 Task: Check the sale-to-list ratio of gas cooktop in the last 1 year.
Action: Mouse moved to (819, 185)
Screenshot: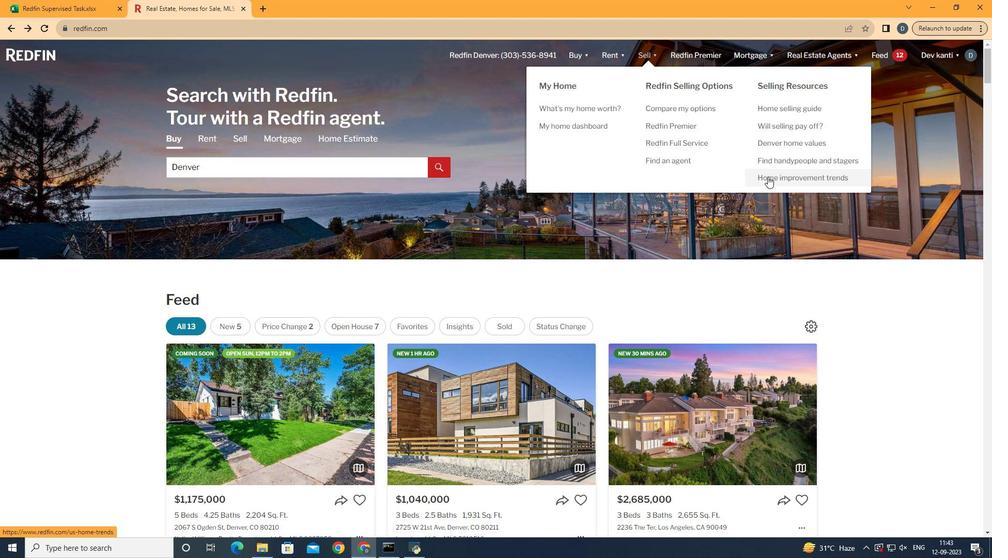
Action: Mouse pressed left at (819, 185)
Screenshot: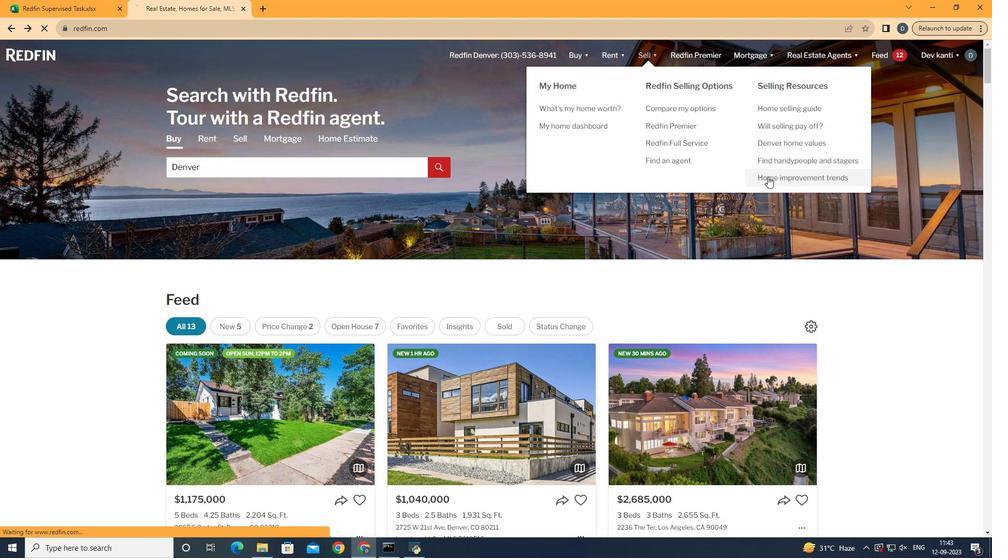 
Action: Mouse moved to (283, 207)
Screenshot: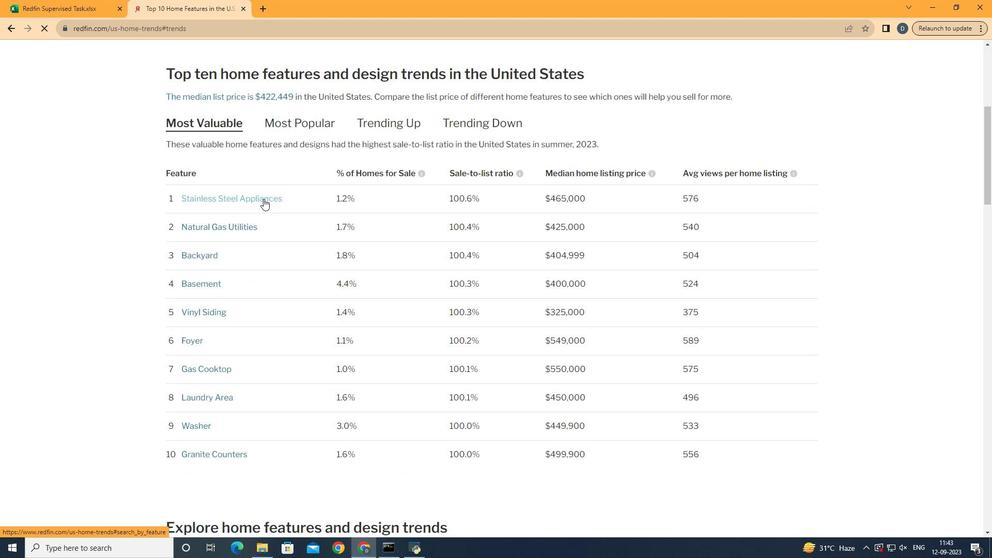 
Action: Mouse pressed left at (283, 207)
Screenshot: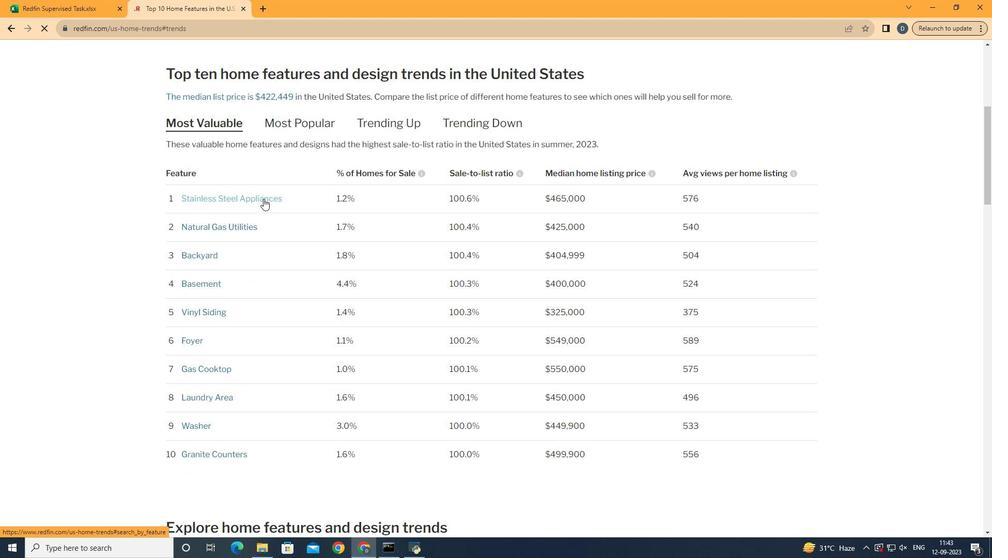 
Action: Mouse moved to (322, 251)
Screenshot: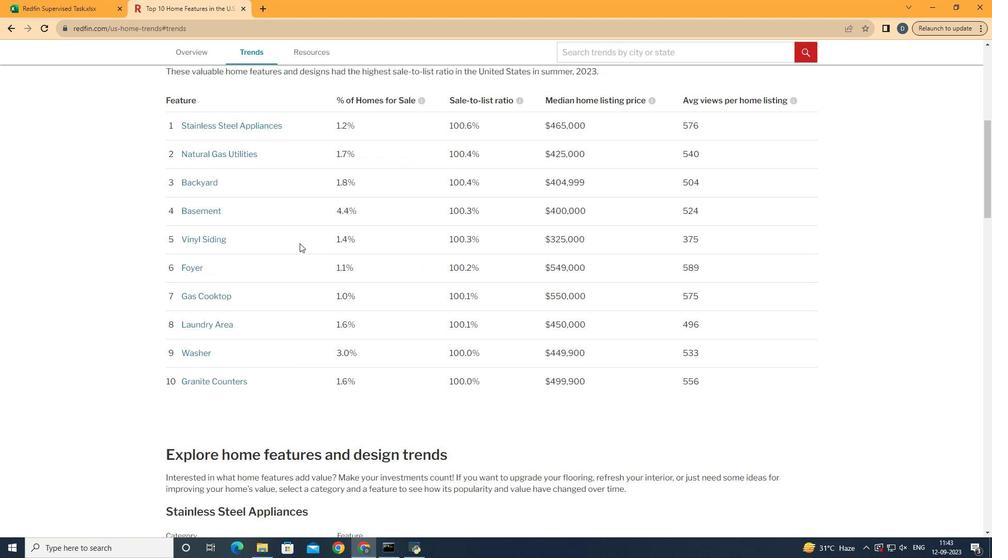 
Action: Mouse scrolled (322, 250) with delta (0, 0)
Screenshot: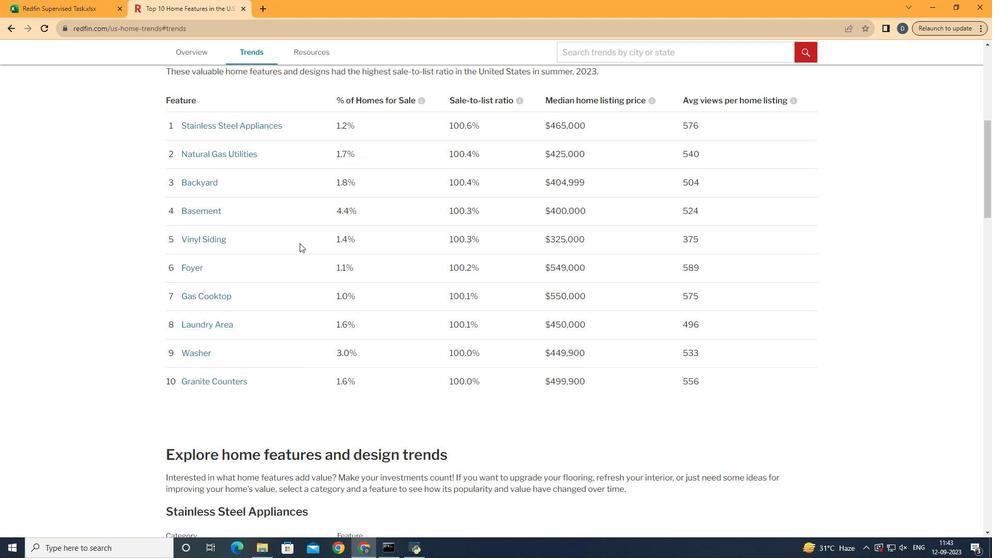 
Action: Mouse scrolled (322, 250) with delta (0, 0)
Screenshot: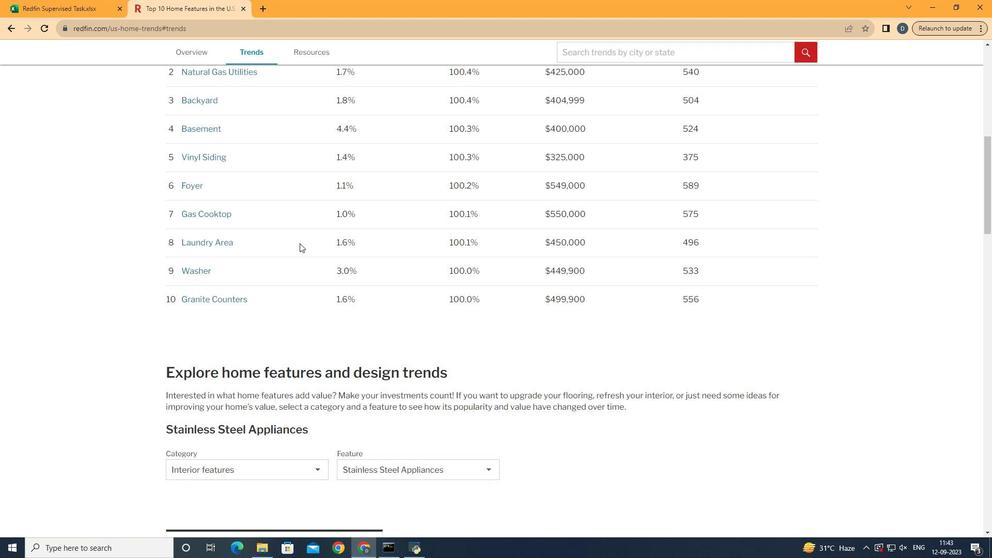 
Action: Mouse scrolled (322, 250) with delta (0, 0)
Screenshot: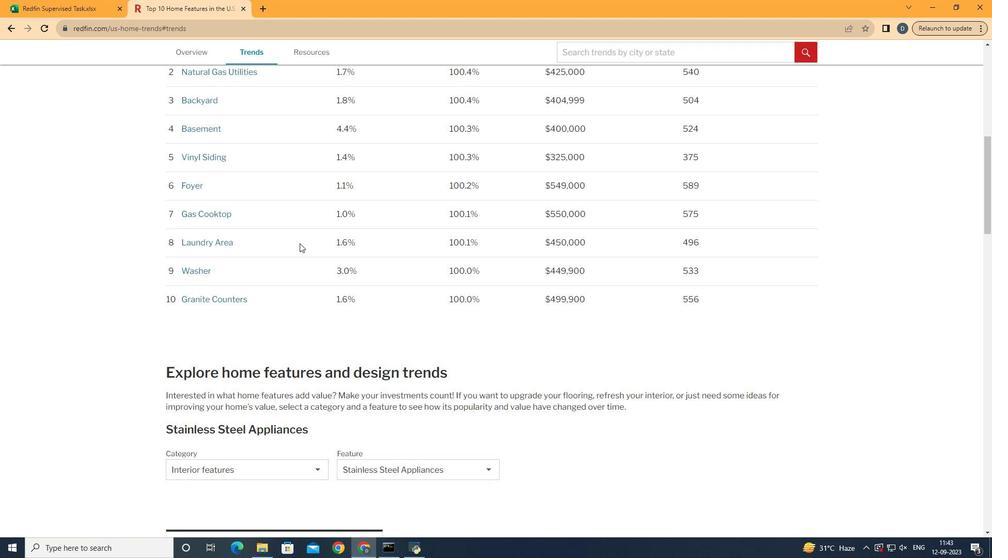 
Action: Mouse moved to (324, 250)
Screenshot: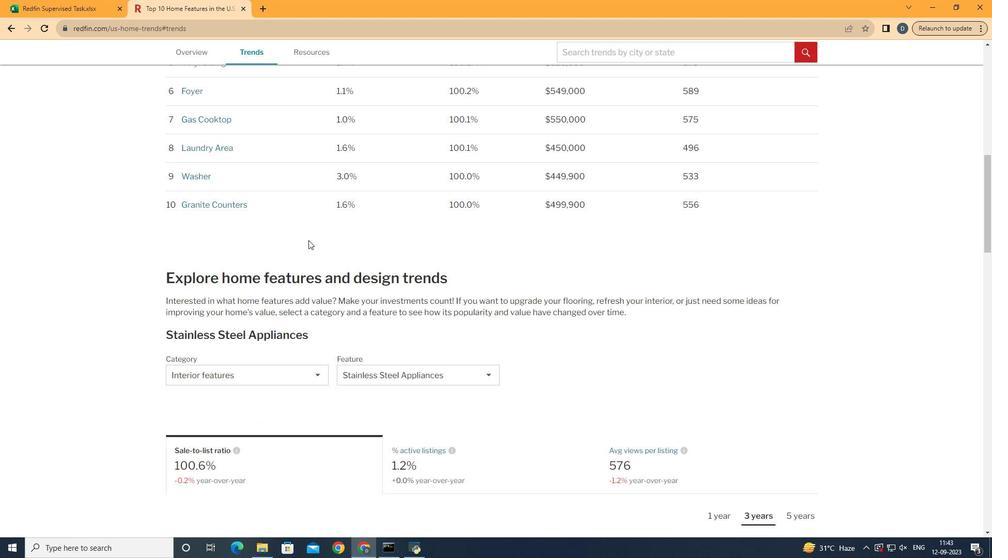 
Action: Mouse scrolled (324, 250) with delta (0, 0)
Screenshot: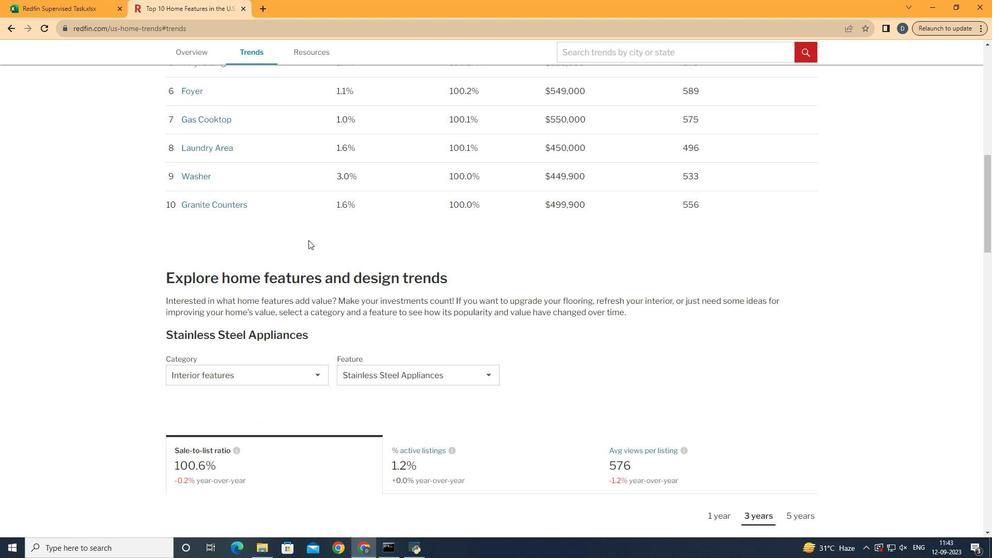 
Action: Mouse moved to (326, 249)
Screenshot: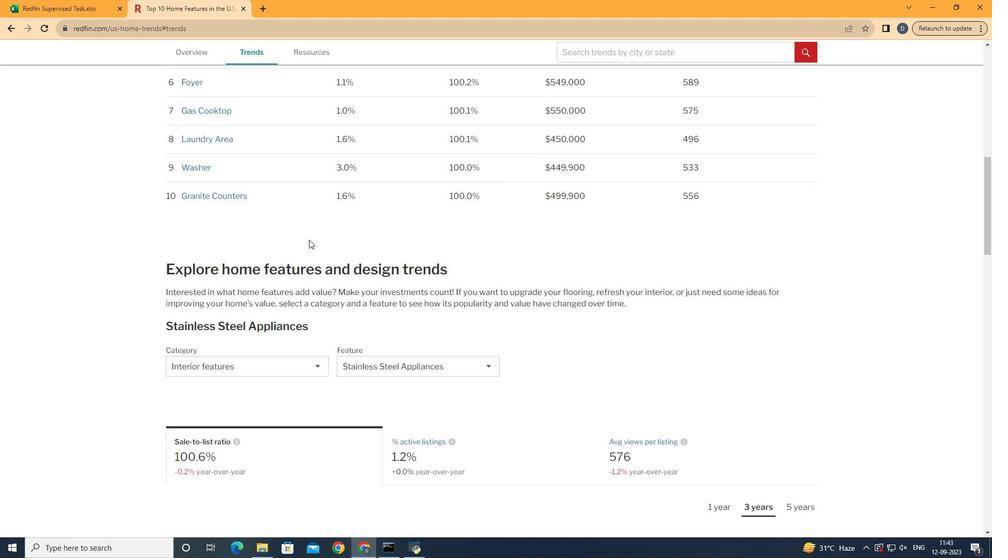 
Action: Mouse scrolled (326, 249) with delta (0, 0)
Screenshot: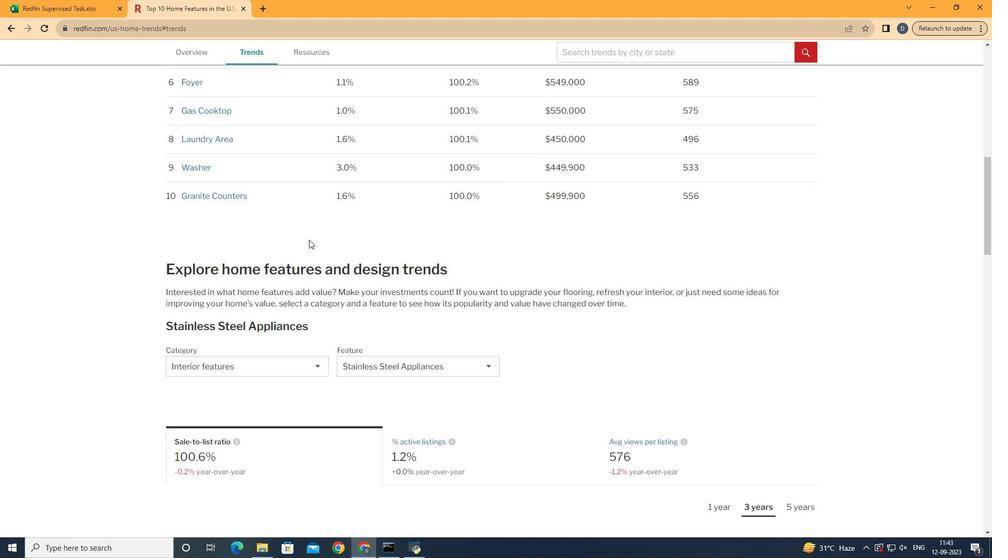 
Action: Mouse moved to (331, 247)
Screenshot: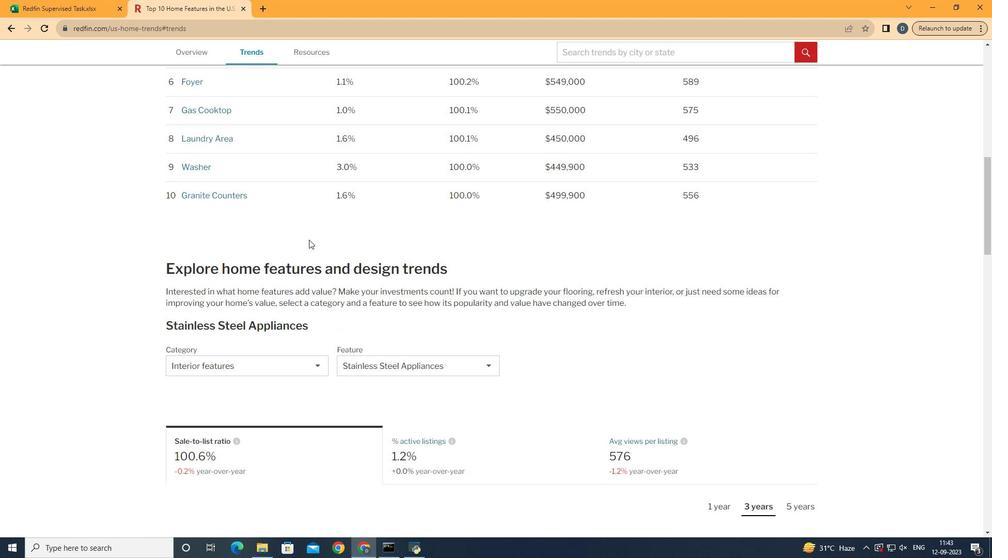 
Action: Mouse scrolled (331, 247) with delta (0, 0)
Screenshot: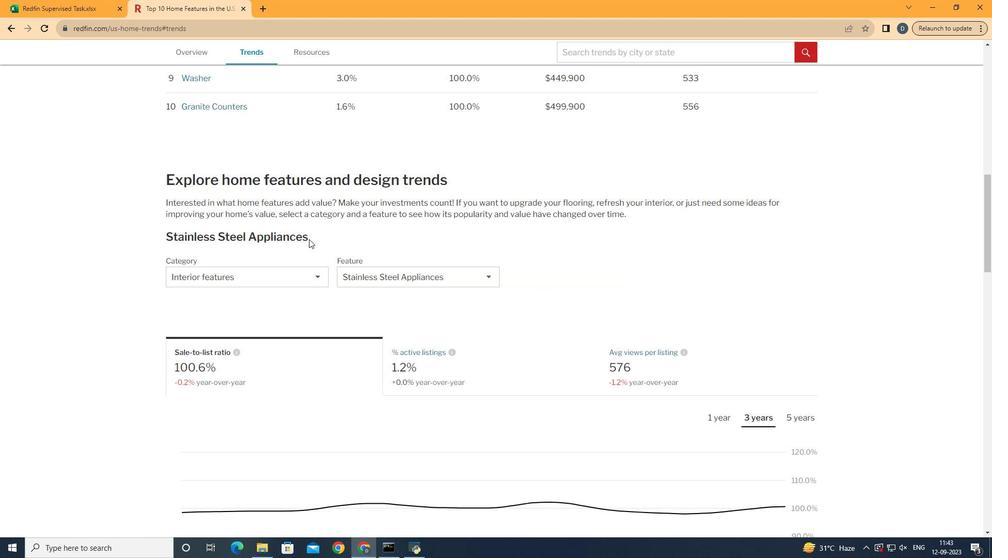 
Action: Mouse moved to (331, 247)
Screenshot: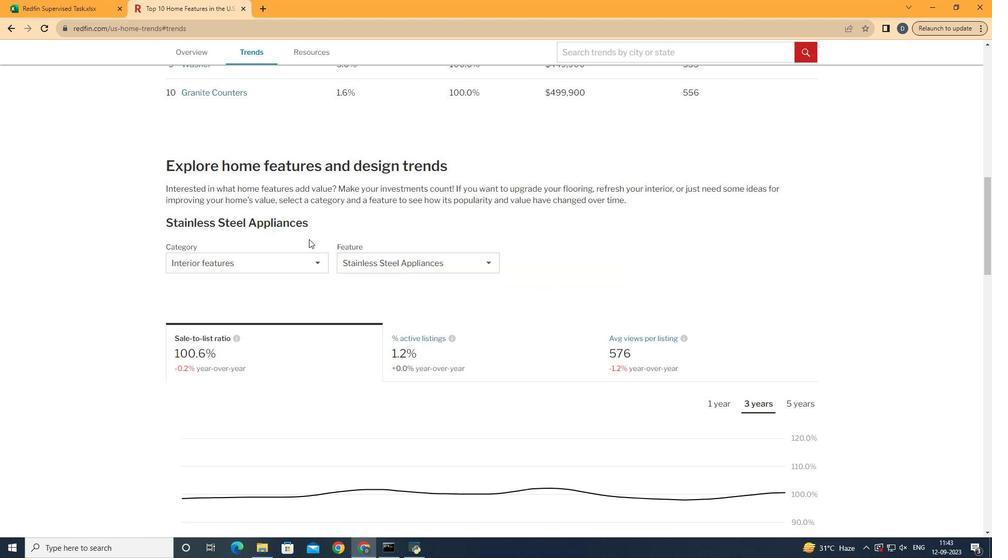 
Action: Mouse scrolled (331, 246) with delta (0, 0)
Screenshot: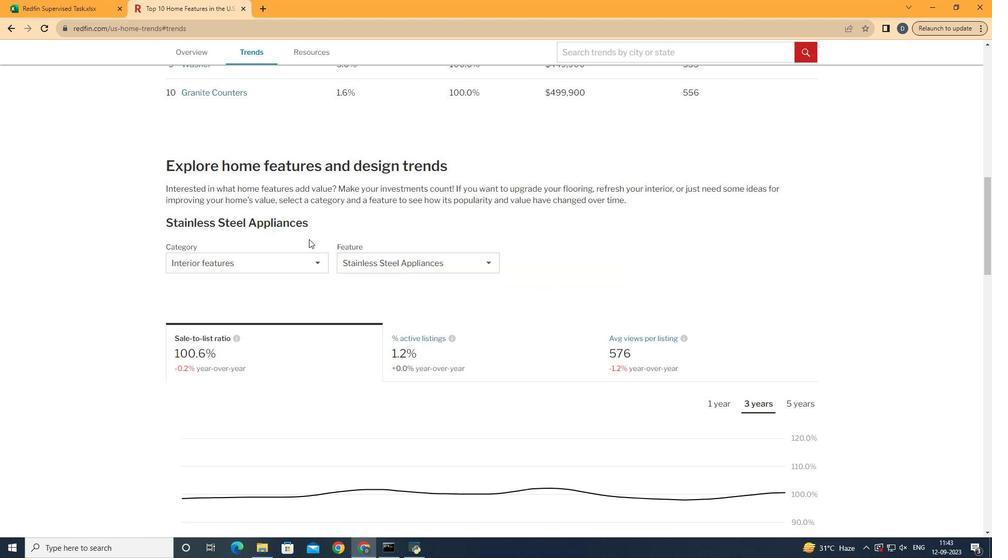 
Action: Mouse scrolled (331, 246) with delta (0, 0)
Screenshot: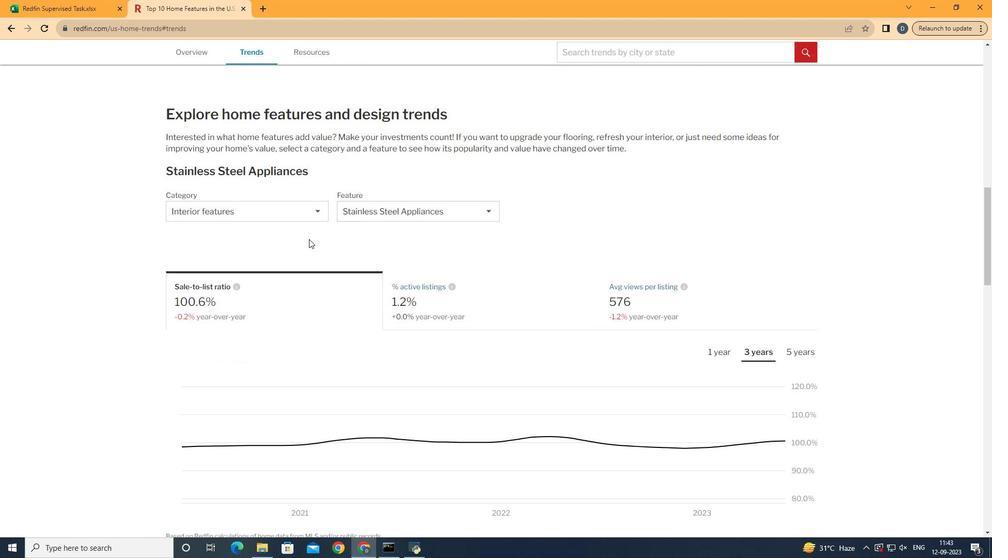 
Action: Mouse moved to (330, 222)
Screenshot: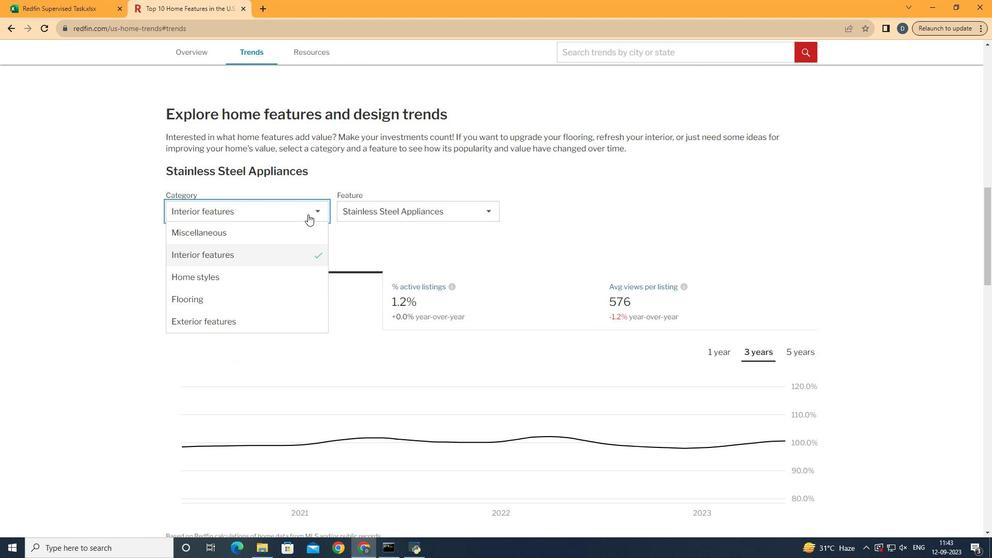 
Action: Mouse pressed left at (330, 222)
Screenshot: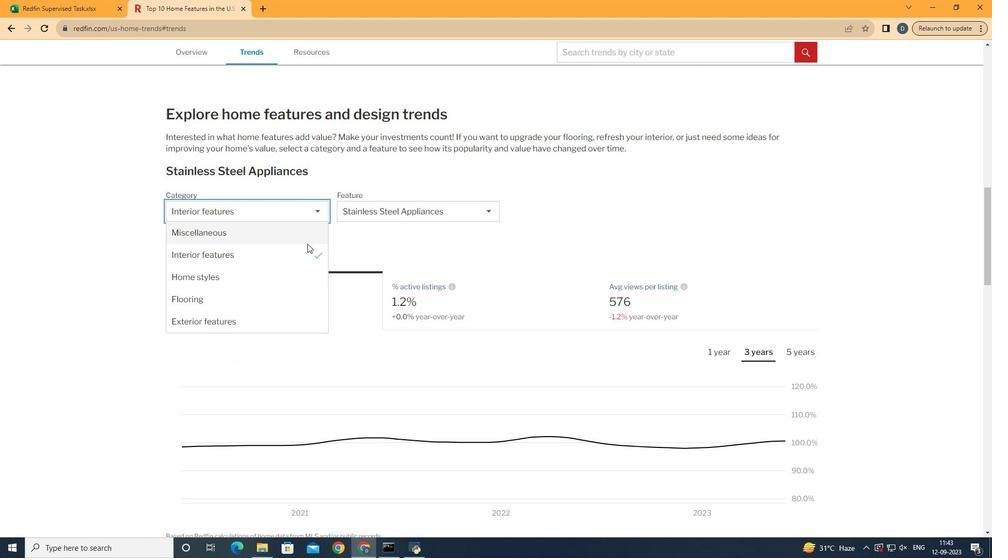 
Action: Mouse moved to (330, 268)
Screenshot: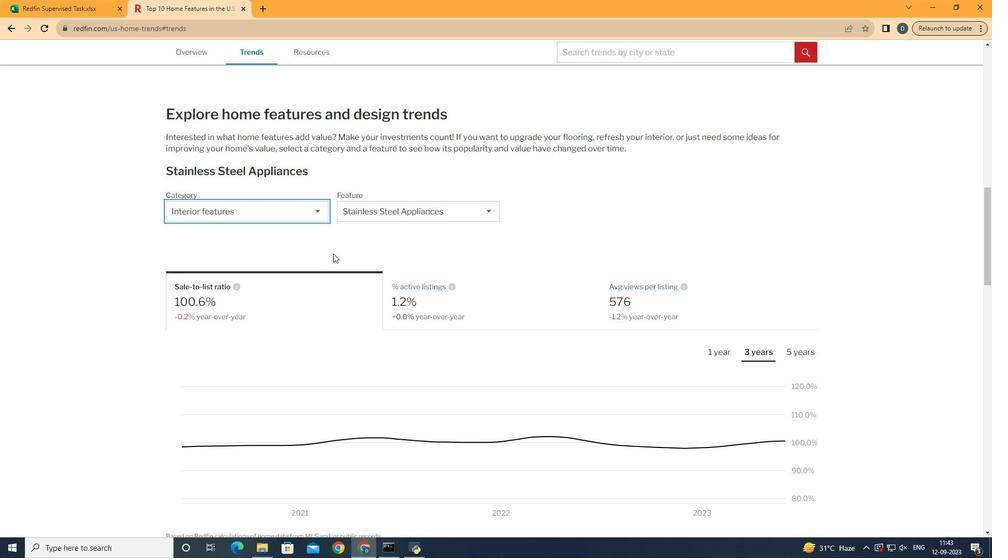 
Action: Mouse pressed left at (330, 268)
Screenshot: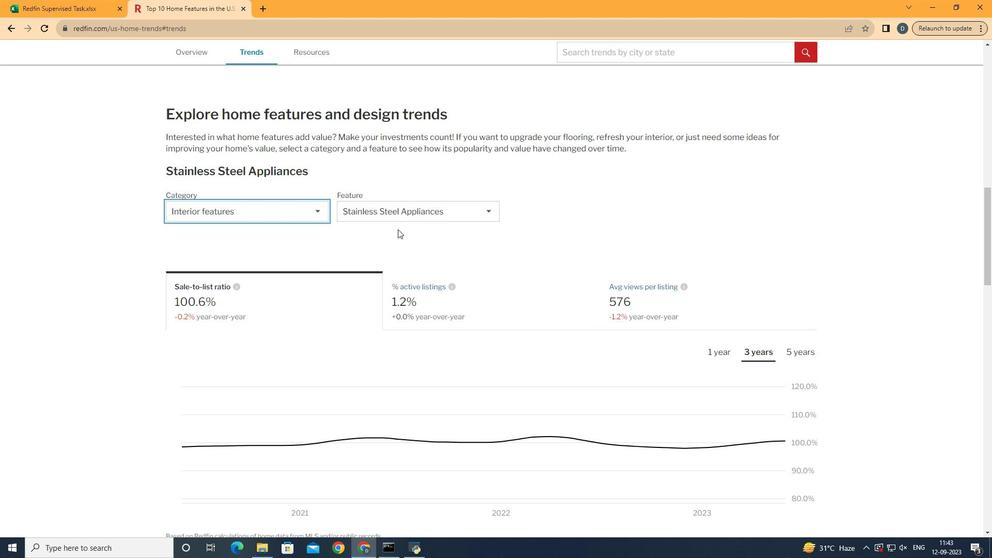 
Action: Mouse moved to (454, 223)
Screenshot: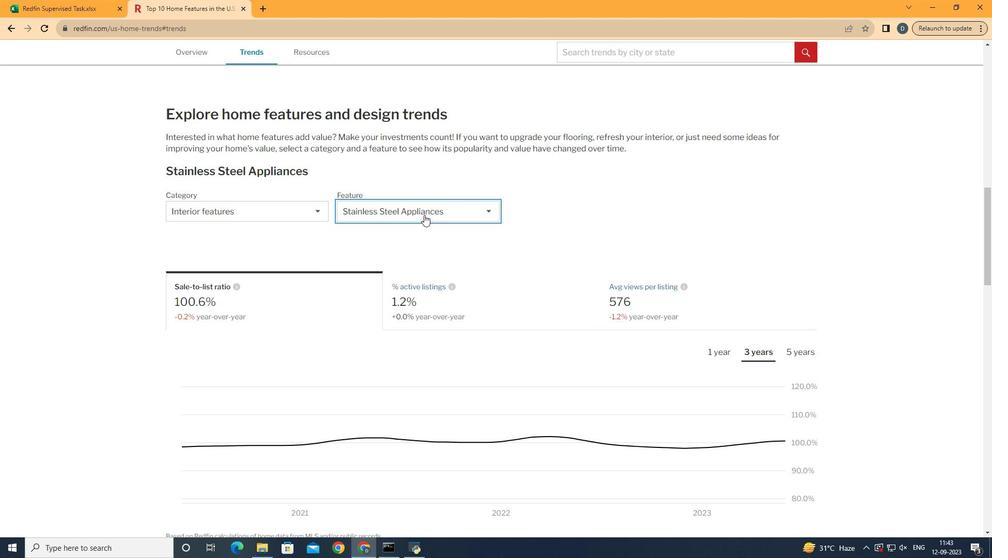 
Action: Mouse pressed left at (454, 223)
Screenshot: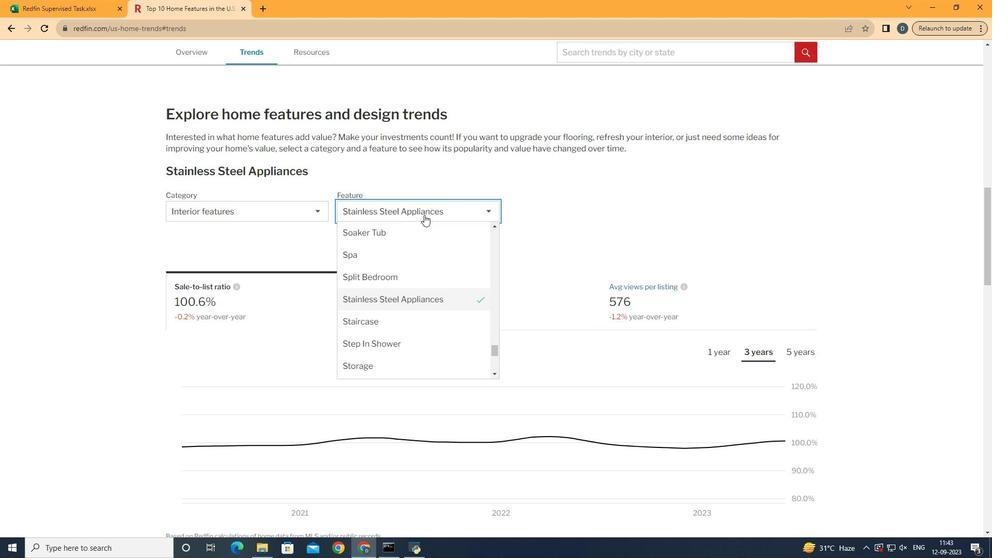 
Action: Mouse moved to (471, 309)
Screenshot: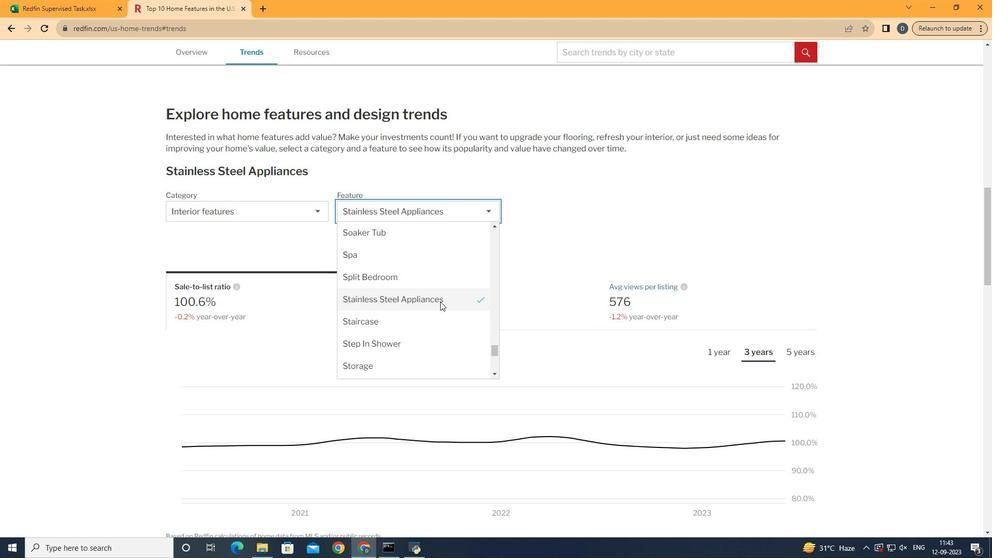 
Action: Mouse scrolled (471, 309) with delta (0, 0)
Screenshot: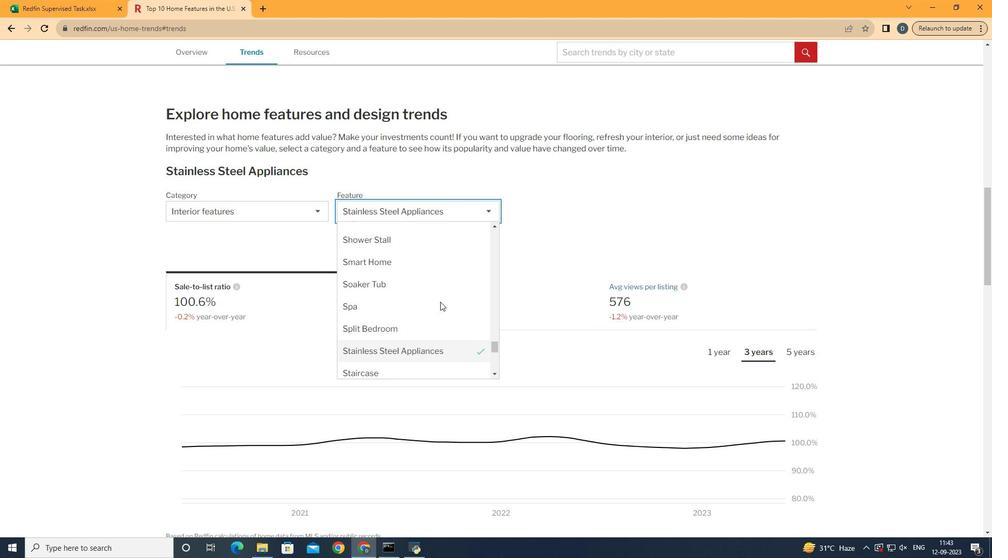 
Action: Mouse scrolled (471, 309) with delta (0, 0)
Screenshot: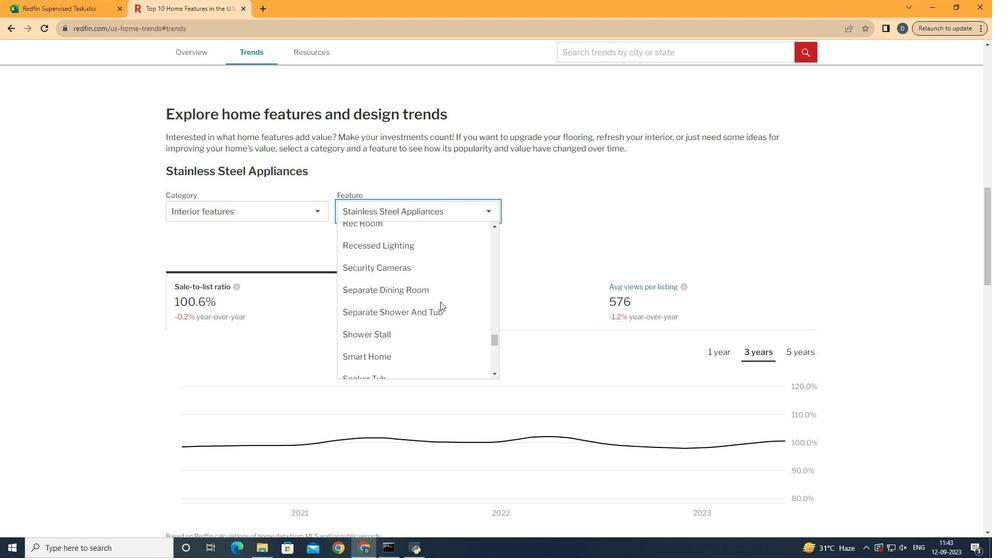 
Action: Mouse scrolled (471, 309) with delta (0, 0)
Screenshot: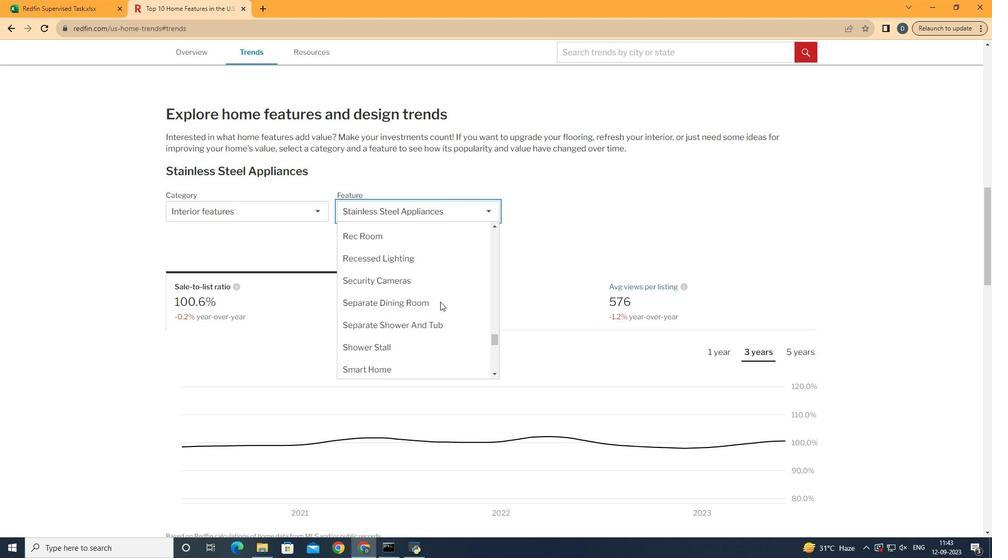 
Action: Mouse scrolled (471, 309) with delta (0, 0)
Screenshot: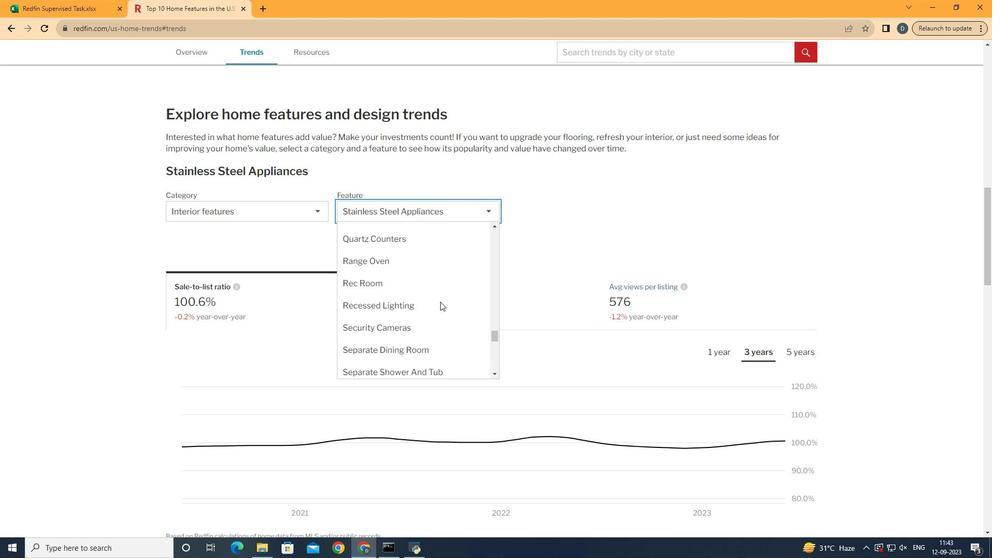 
Action: Mouse scrolled (471, 309) with delta (0, 0)
Screenshot: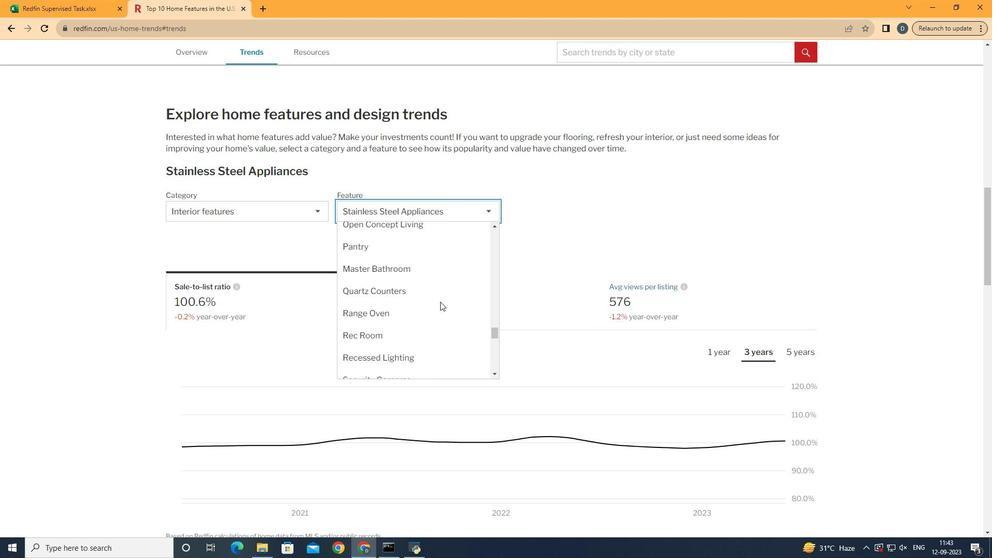 
Action: Mouse scrolled (471, 309) with delta (0, 0)
Screenshot: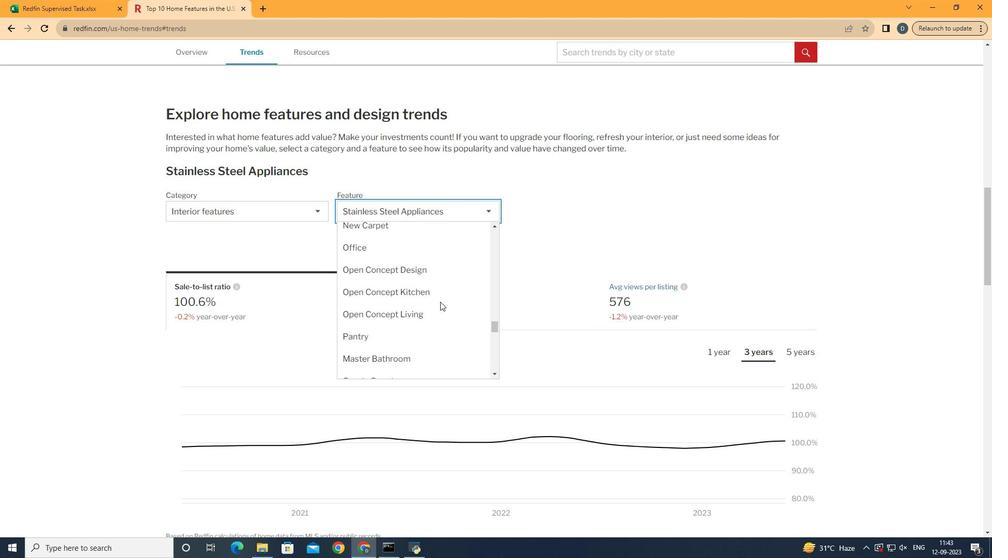 
Action: Mouse scrolled (471, 309) with delta (0, 0)
Screenshot: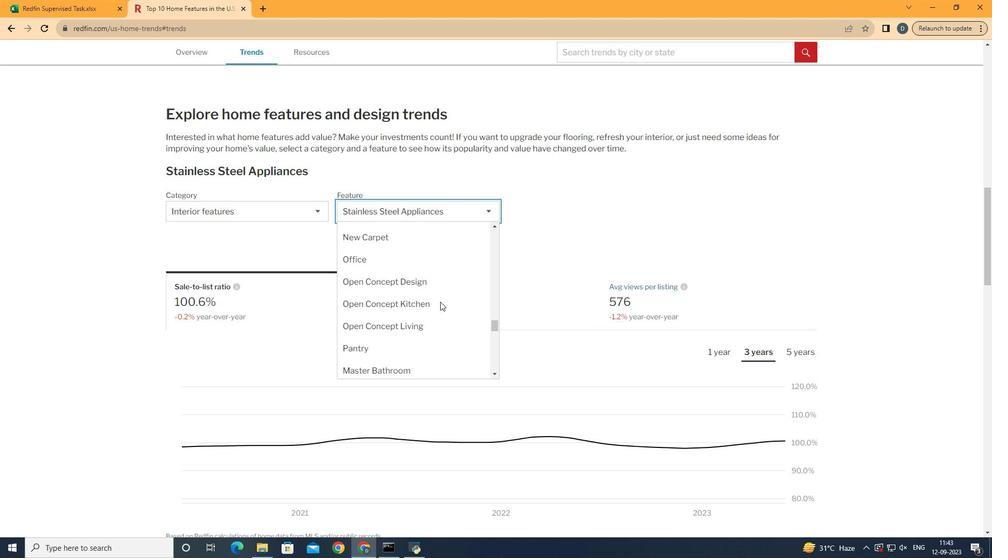 
Action: Mouse scrolled (471, 309) with delta (0, 0)
Screenshot: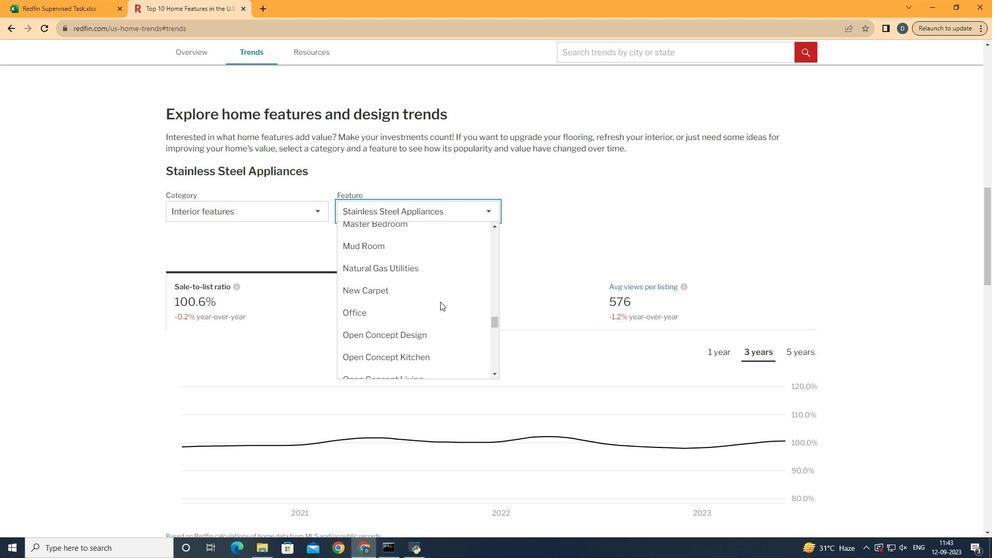 
Action: Mouse scrolled (471, 309) with delta (0, 0)
Screenshot: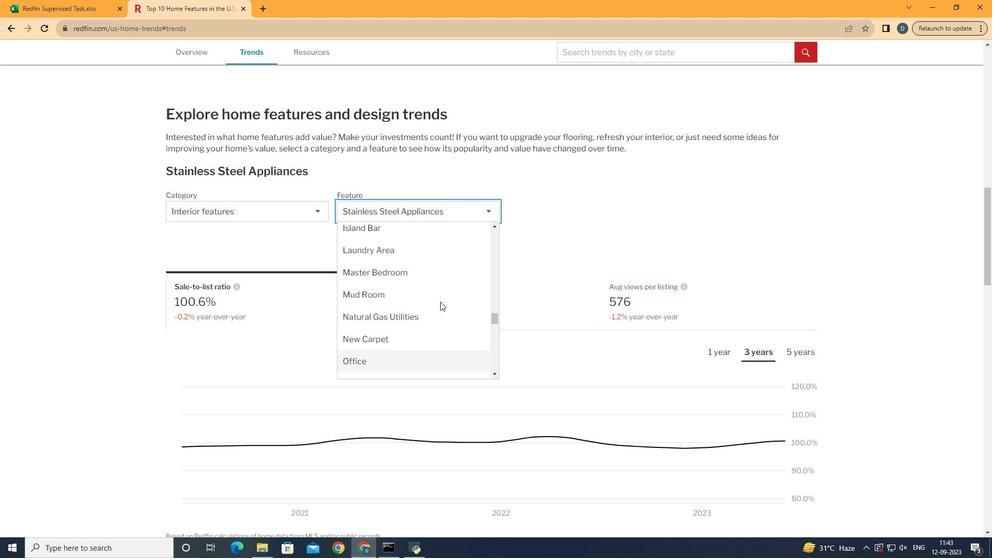 
Action: Mouse scrolled (471, 309) with delta (0, 0)
Screenshot: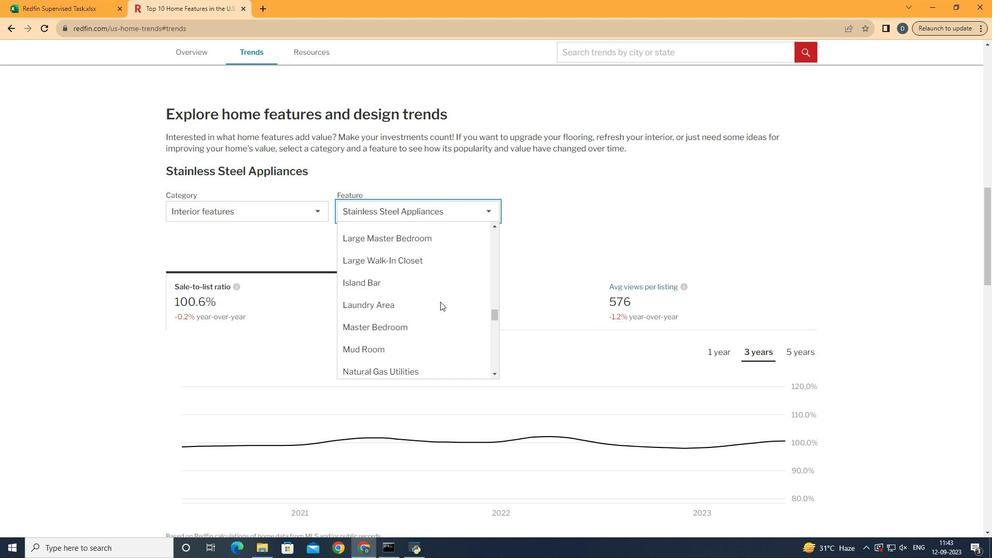 
Action: Mouse scrolled (471, 309) with delta (0, 0)
Screenshot: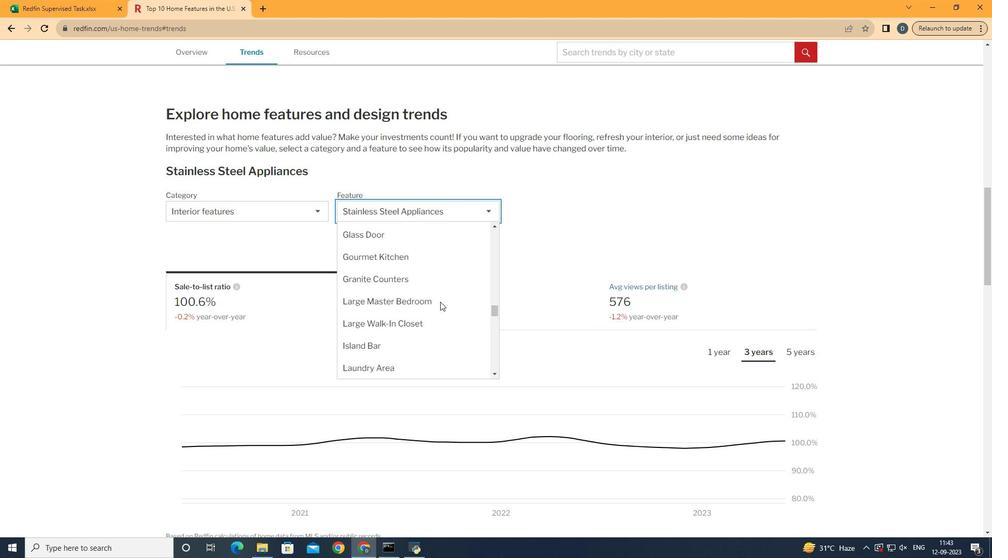 
Action: Mouse scrolled (471, 309) with delta (0, 0)
Screenshot: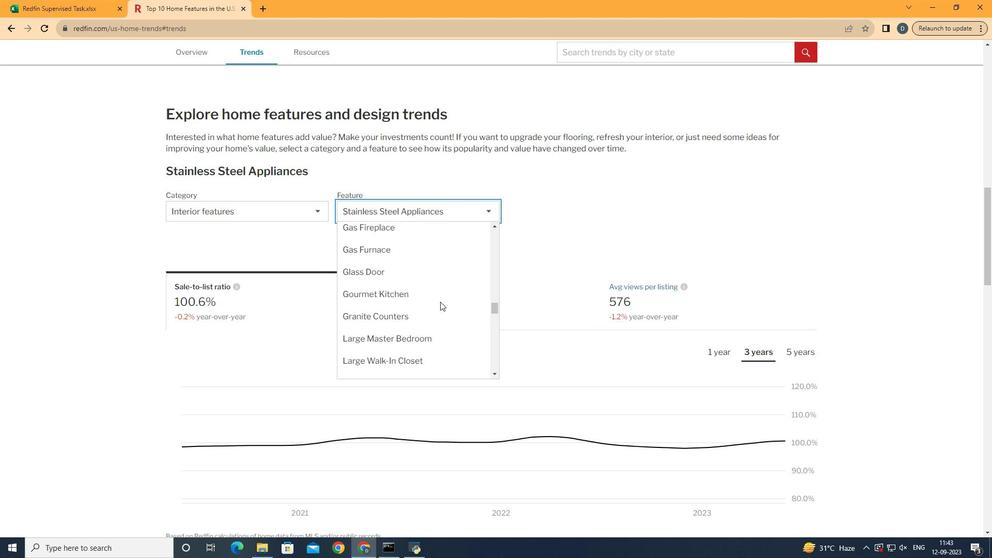 
Action: Mouse moved to (450, 265)
Screenshot: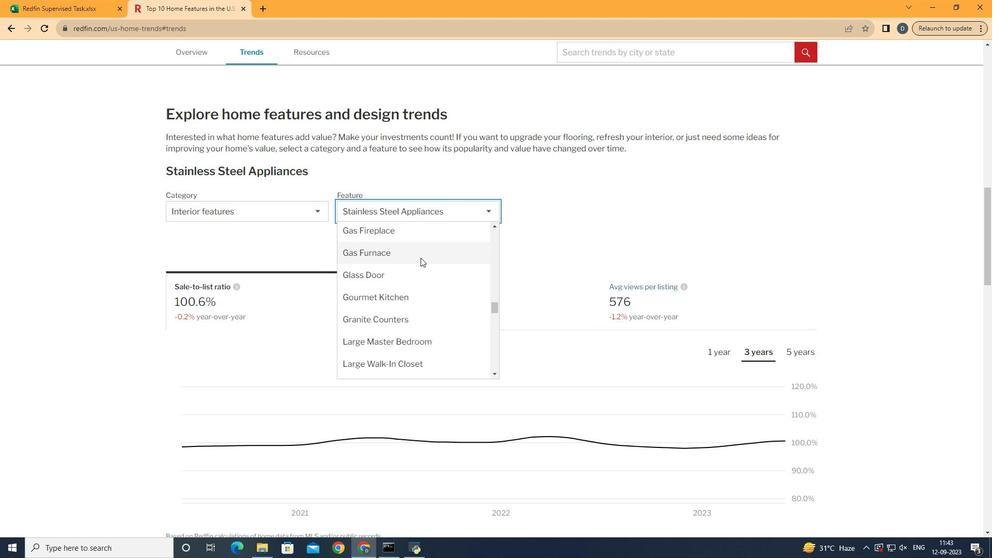 
Action: Mouse scrolled (450, 266) with delta (0, 0)
Screenshot: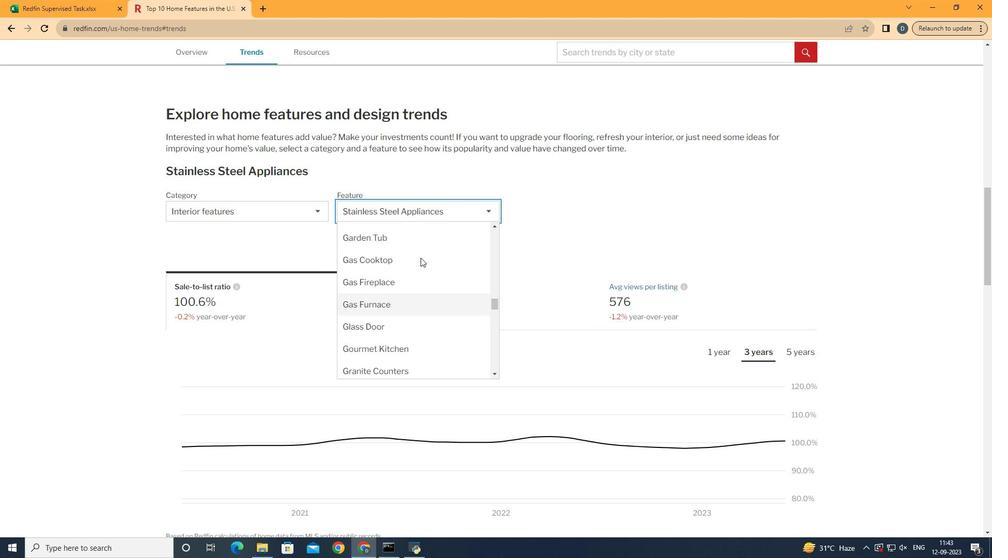 
Action: Mouse moved to (482, 271)
Screenshot: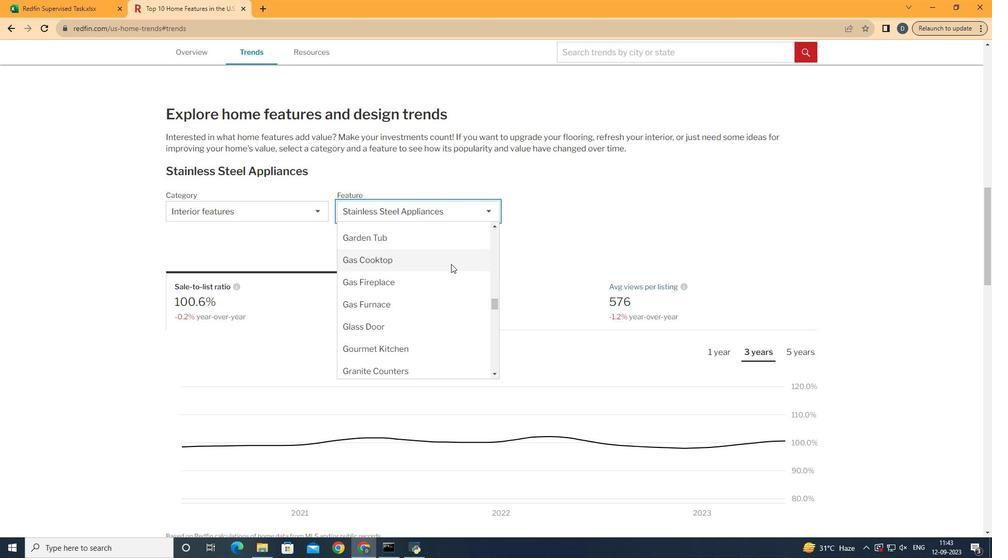 
Action: Mouse pressed left at (482, 271)
Screenshot: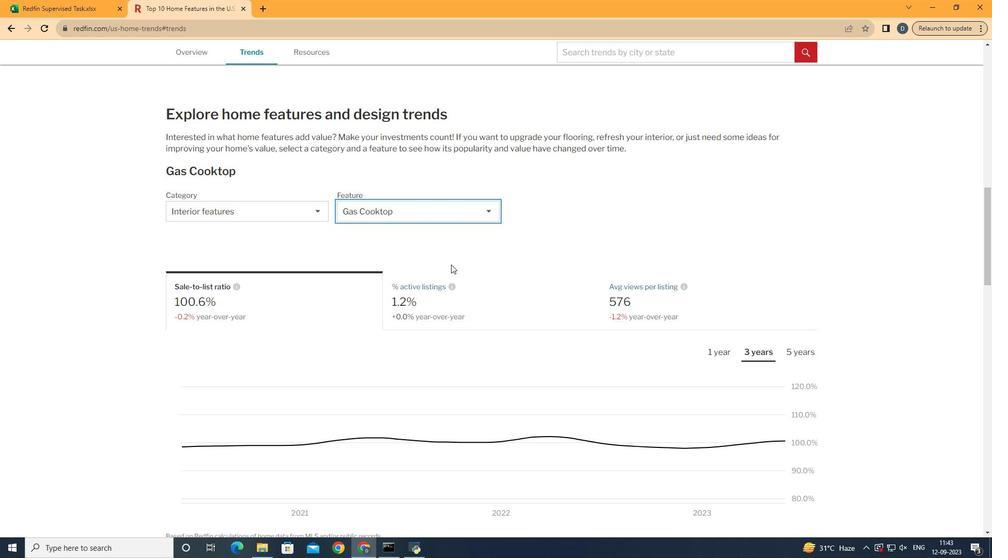 
Action: Mouse moved to (334, 314)
Screenshot: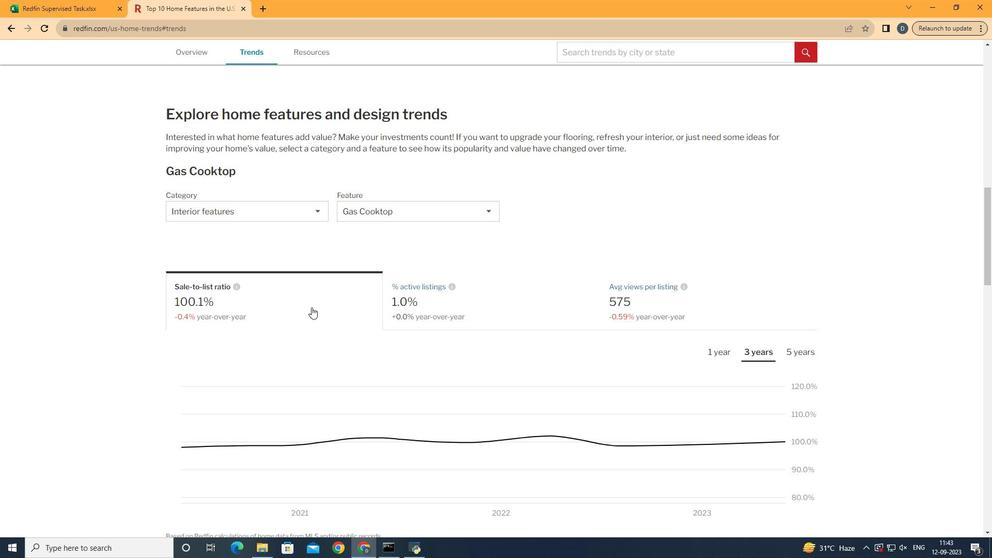 
Action: Mouse pressed left at (334, 314)
Screenshot: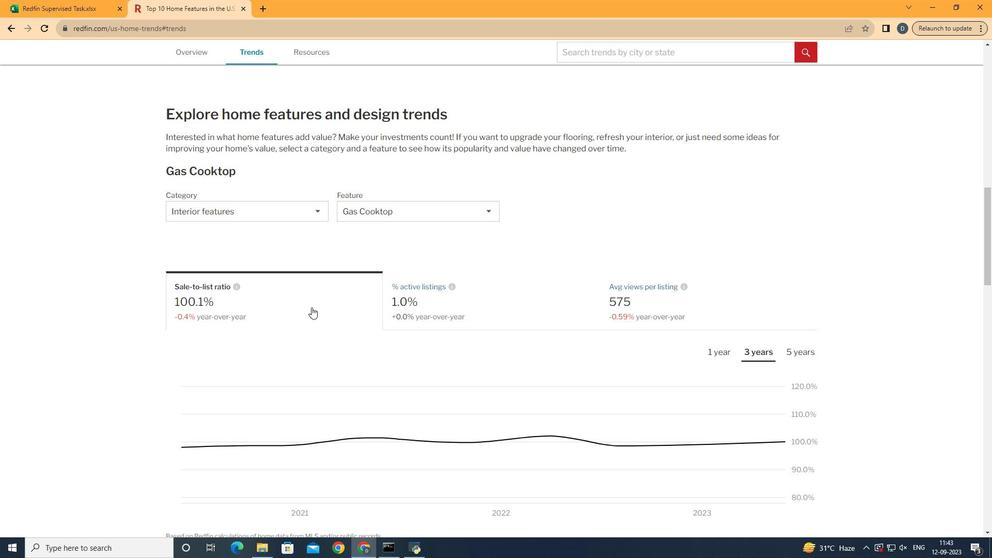 
Action: Mouse scrolled (334, 313) with delta (0, 0)
Screenshot: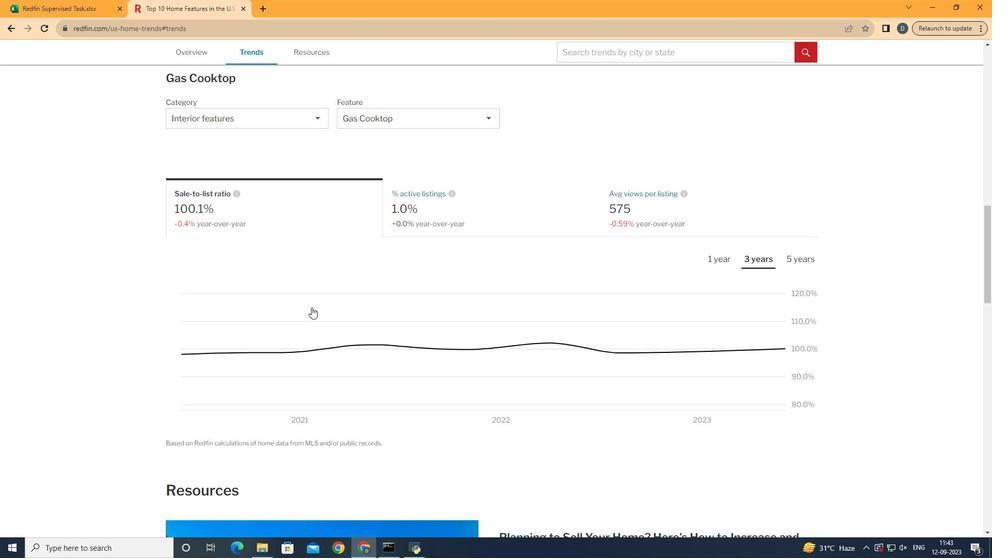 
Action: Mouse scrolled (334, 313) with delta (0, 0)
Screenshot: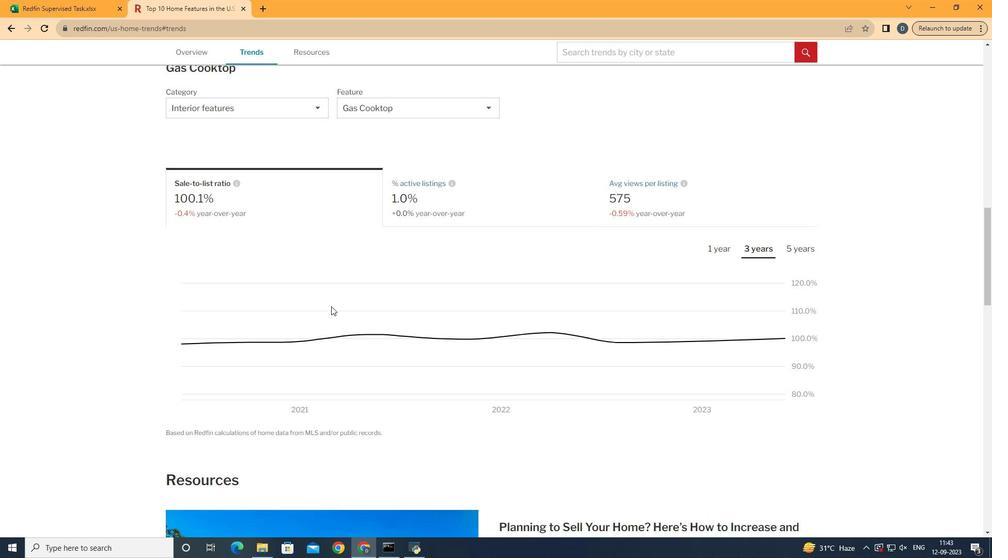 
Action: Mouse moved to (778, 255)
Screenshot: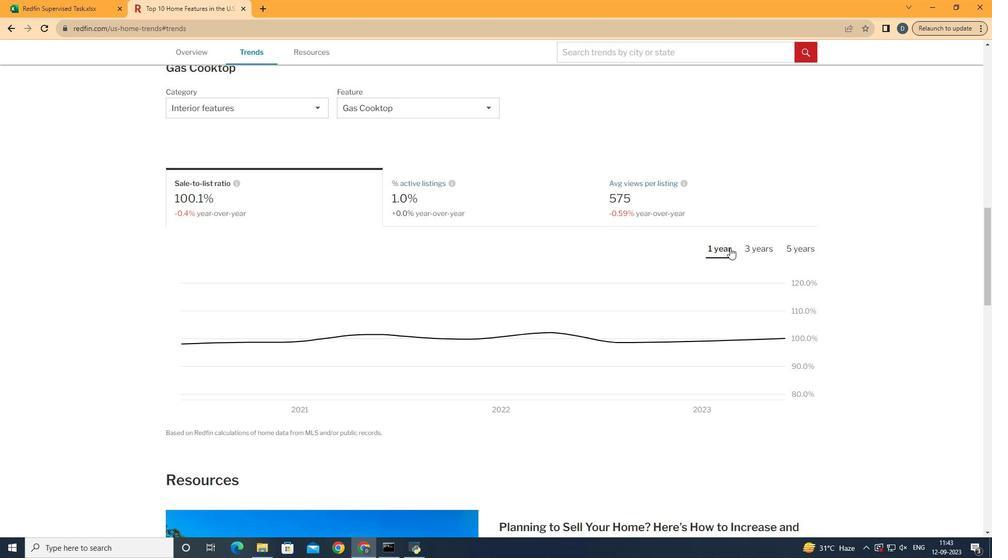 
Action: Mouse pressed left at (778, 255)
Screenshot: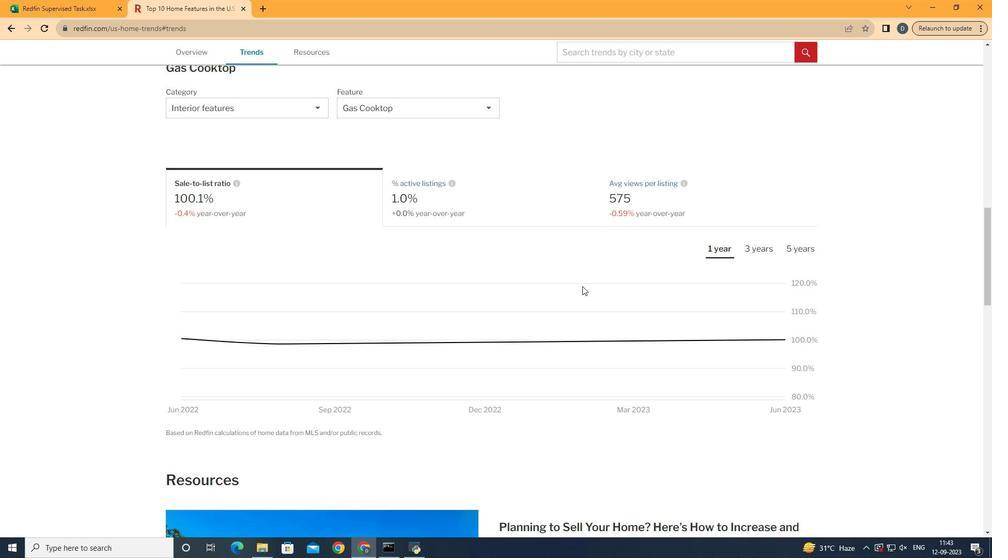 
Action: Mouse moved to (801, 370)
Screenshot: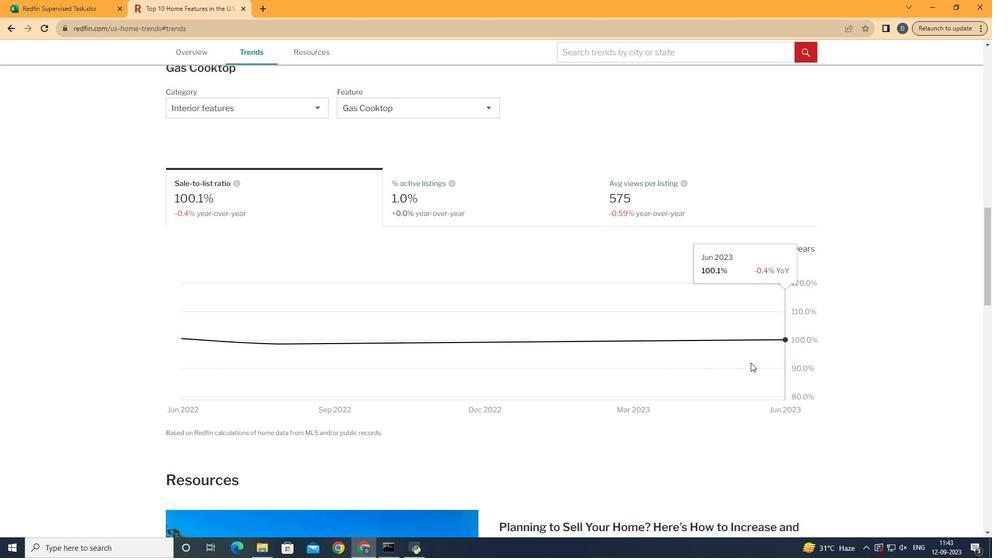 
